 Task: Set a reminder to review and refine the organization's onboarding process, ensuring comprehensive training materials, seamless integration, and a positive new employee experience by October 12th at 11 AM.
Action: Mouse moved to (67, 91)
Screenshot: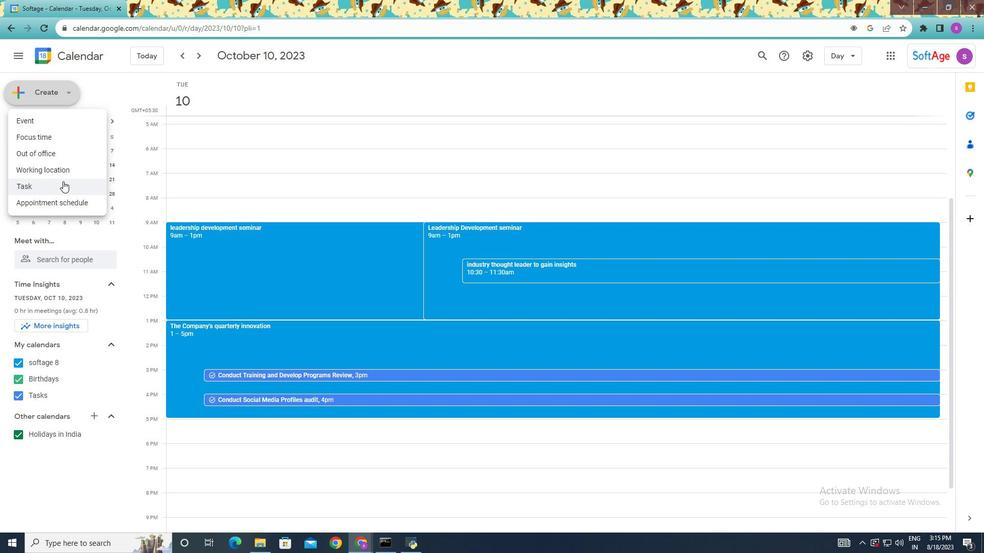 
Action: Mouse pressed left at (67, 91)
Screenshot: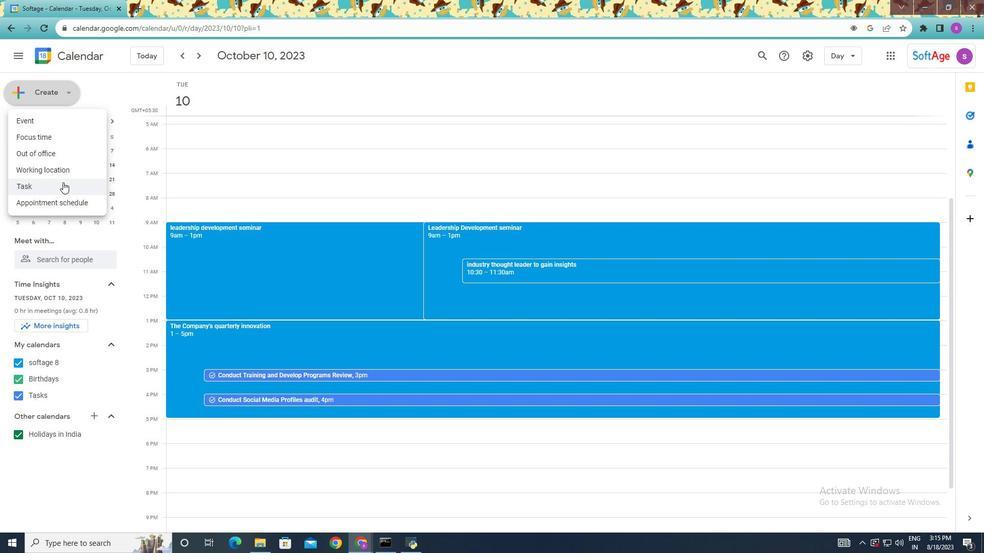 
Action: Mouse moved to (62, 183)
Screenshot: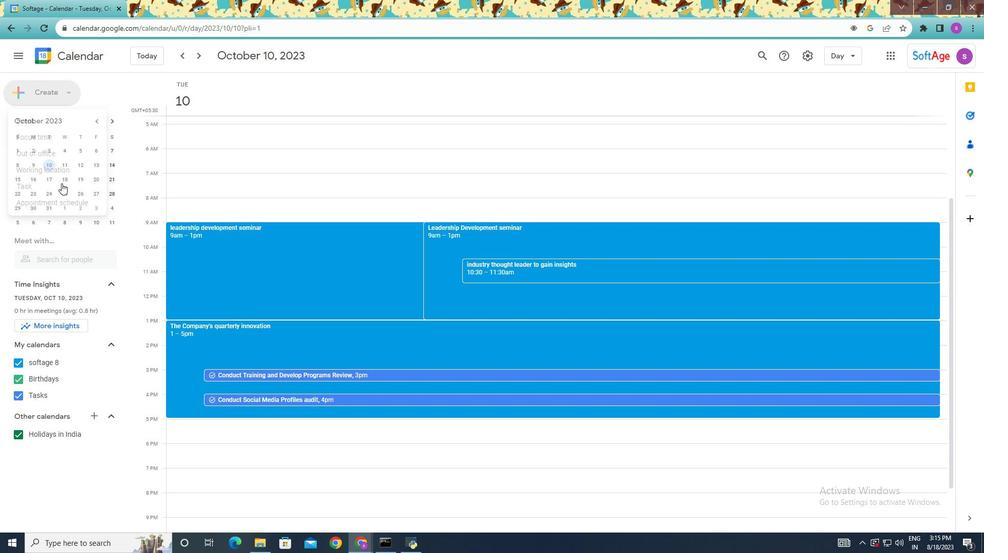 
Action: Mouse pressed left at (62, 183)
Screenshot: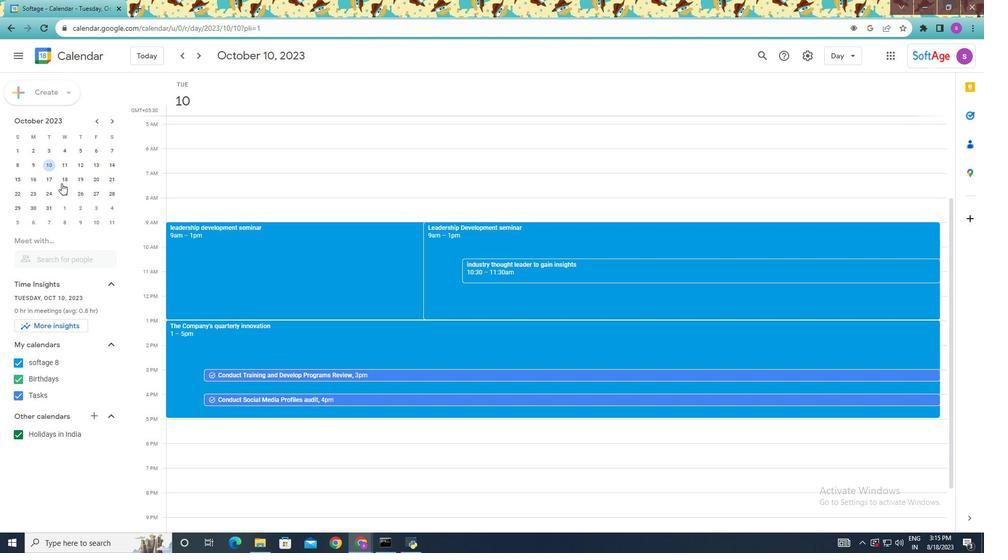 
Action: Mouse moved to (406, 211)
Screenshot: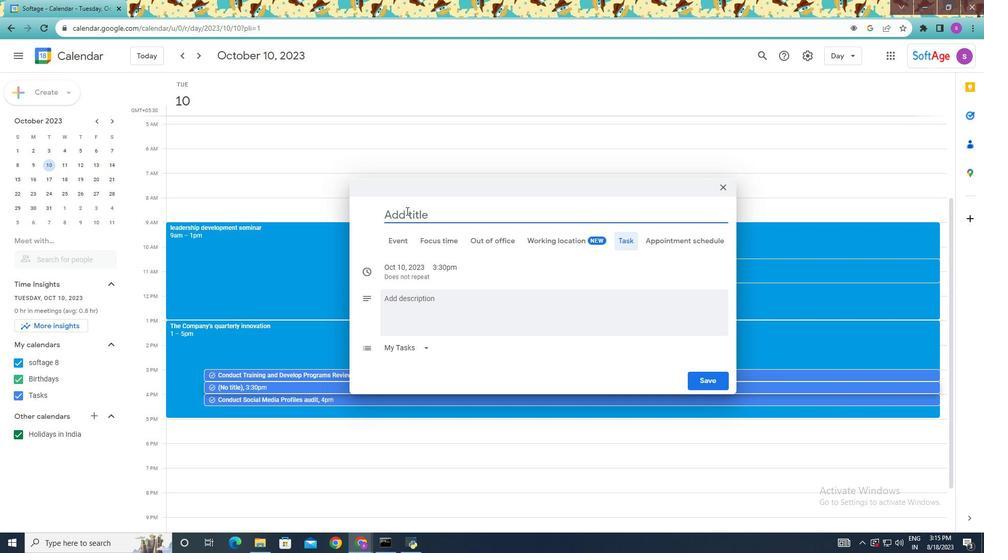 
Action: Mouse pressed left at (406, 211)
Screenshot: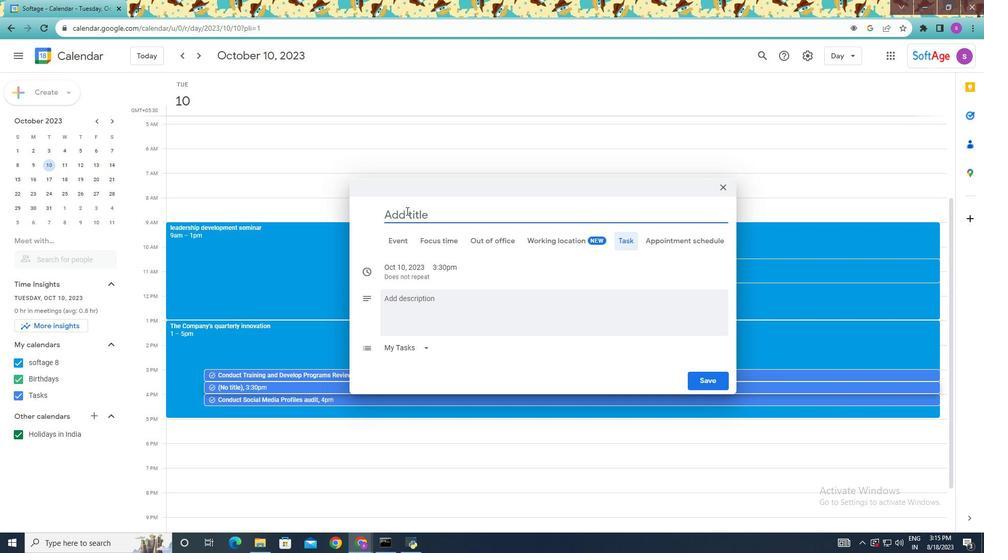 
Action: Key pressed <Key.shift>Review<Key.space>and<Key.space>refine<Key.space>the<Key.space>organization's
Screenshot: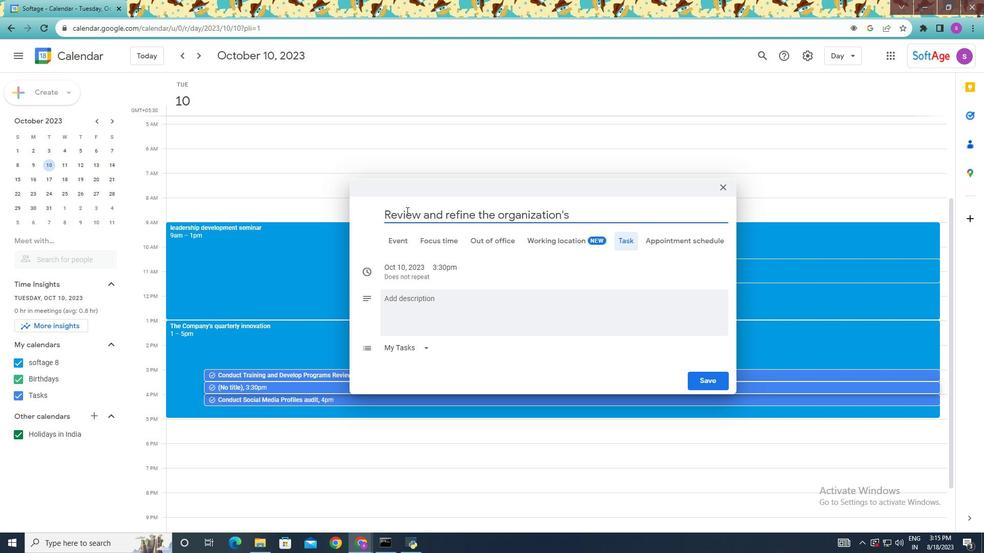 
Action: Mouse moved to (406, 269)
Screenshot: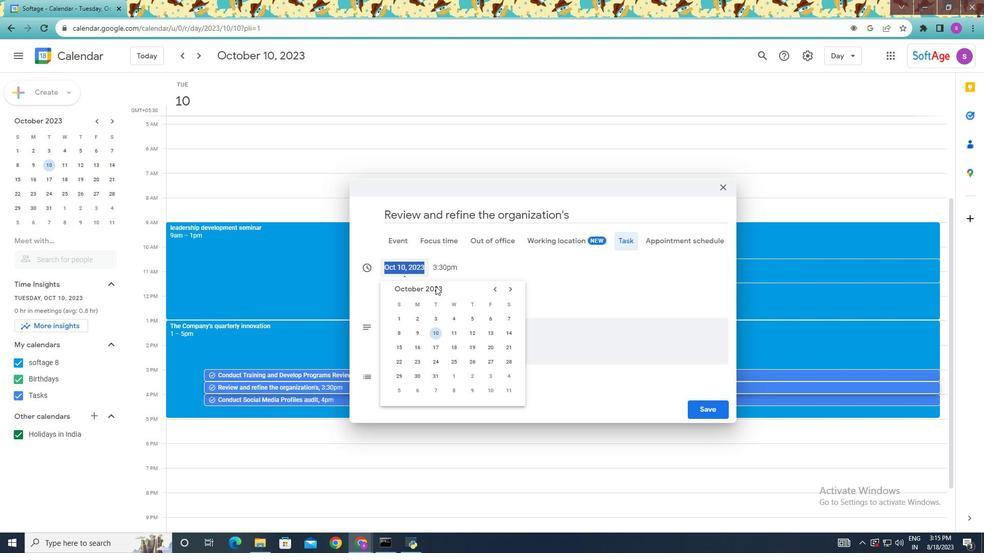 
Action: Mouse pressed left at (406, 269)
Screenshot: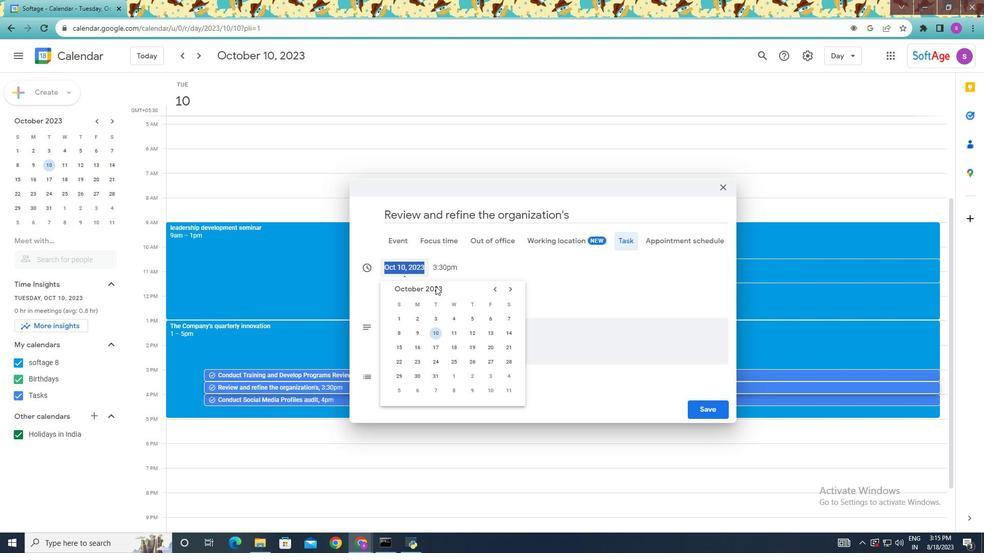 
Action: Mouse moved to (474, 333)
Screenshot: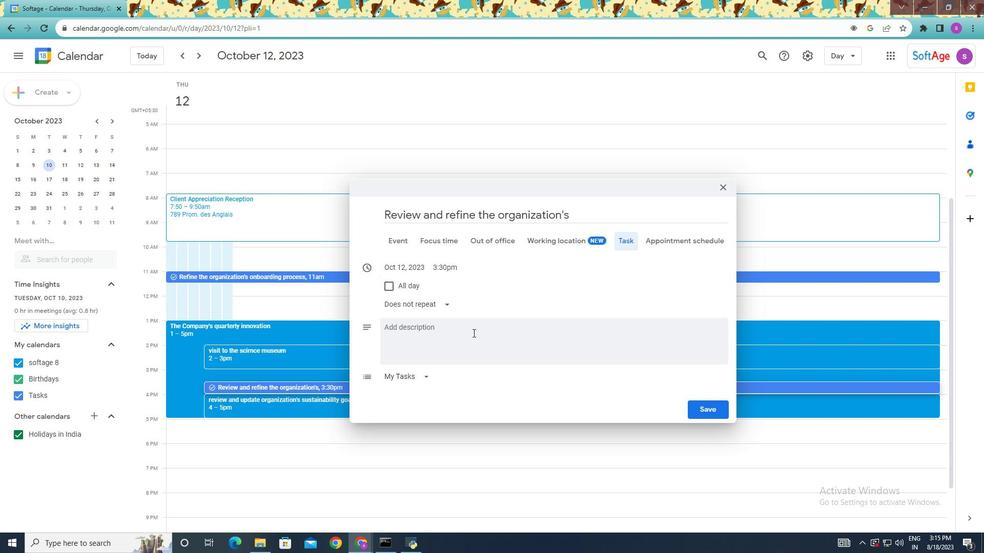 
Action: Mouse pressed left at (474, 333)
Screenshot: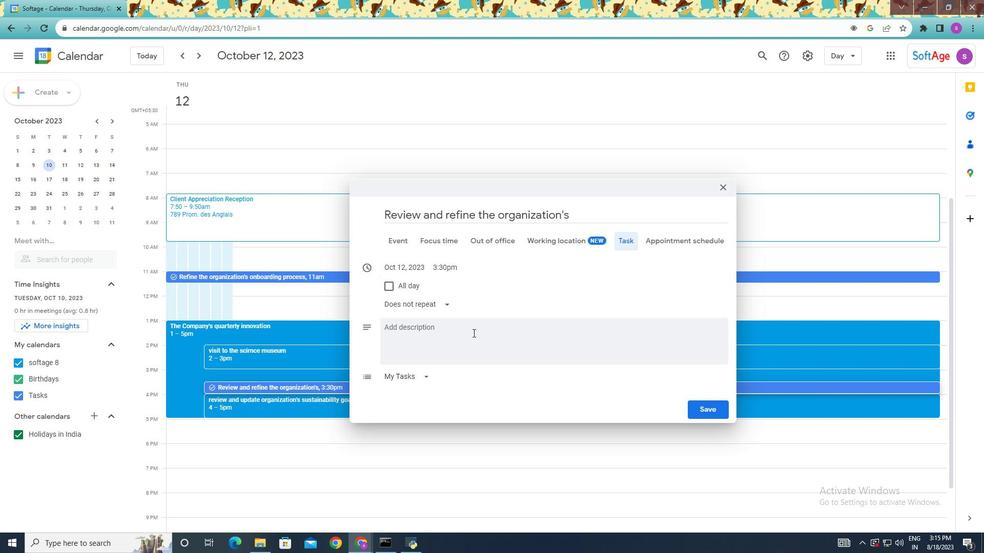 
Action: Mouse moved to (444, 267)
Screenshot: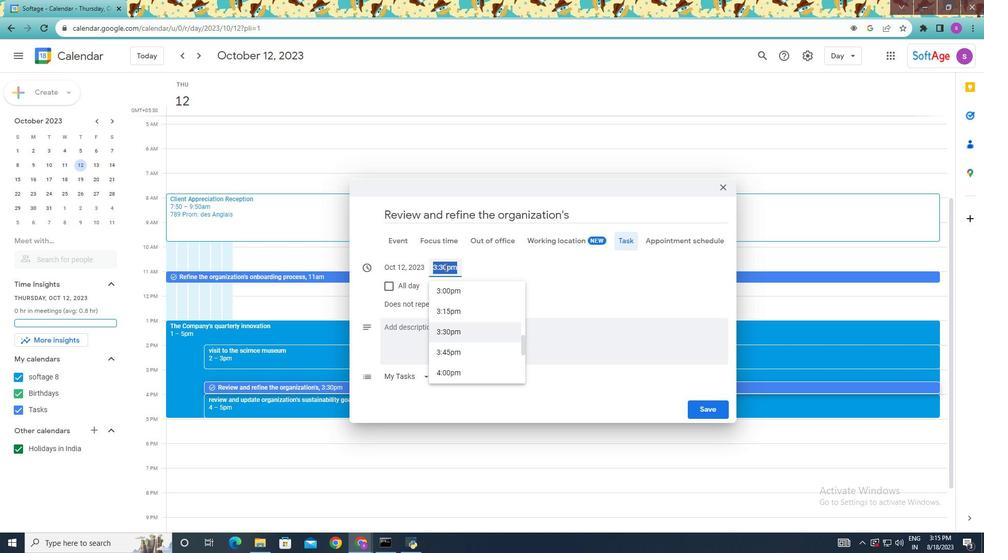 
Action: Mouse pressed left at (444, 267)
Screenshot: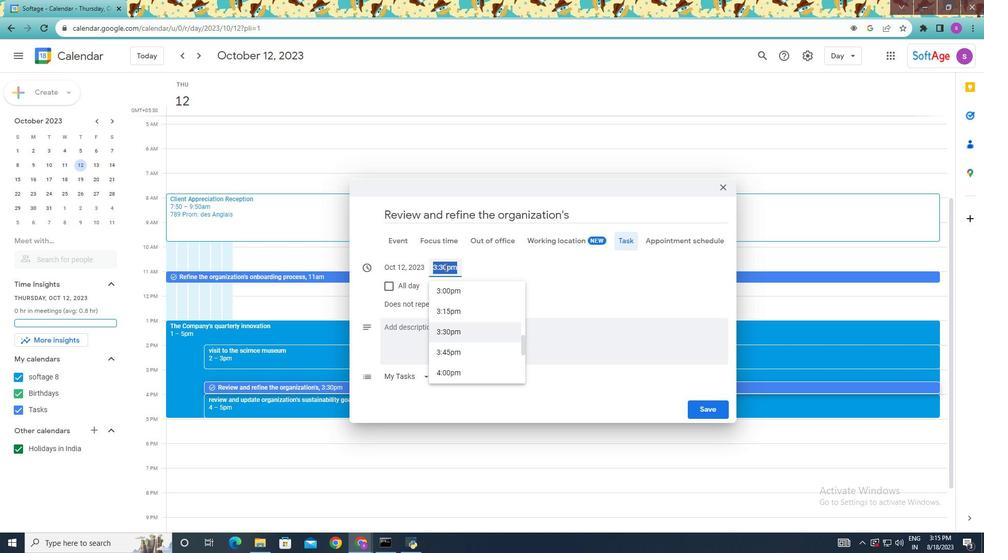 
Action: Mouse moved to (480, 361)
Screenshot: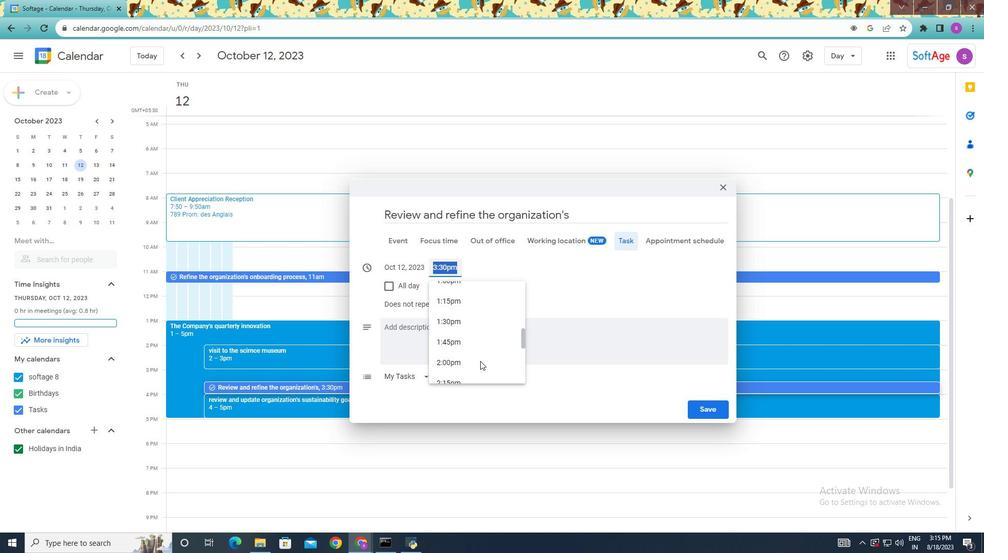 
Action: Mouse scrolled (480, 362) with delta (0, 0)
Screenshot: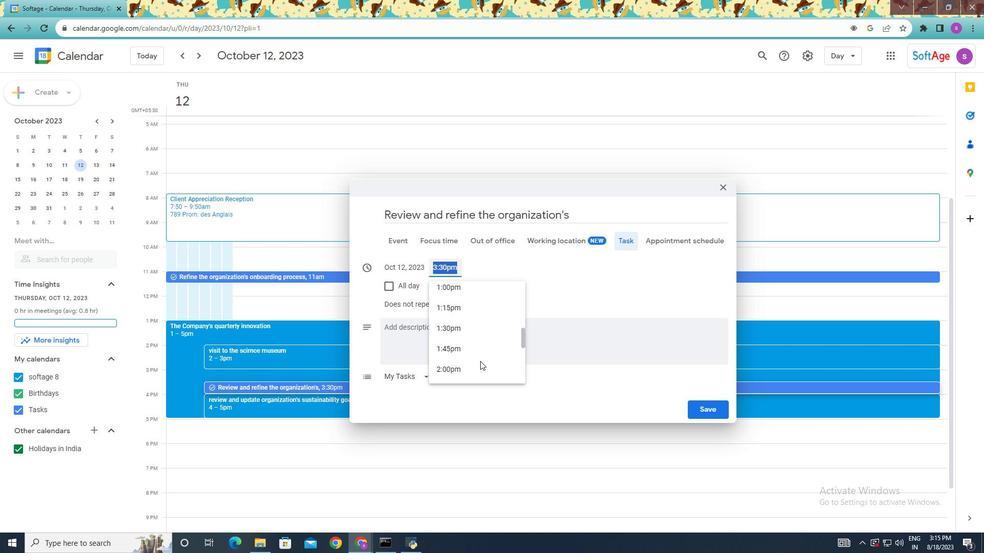 
Action: Mouse scrolled (480, 362) with delta (0, 0)
Screenshot: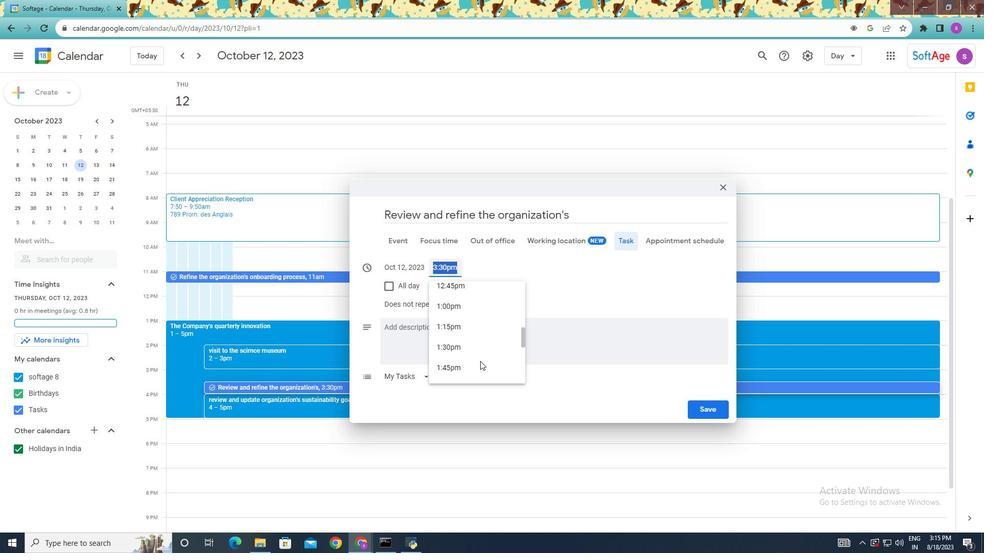 
Action: Mouse scrolled (480, 362) with delta (0, 0)
Screenshot: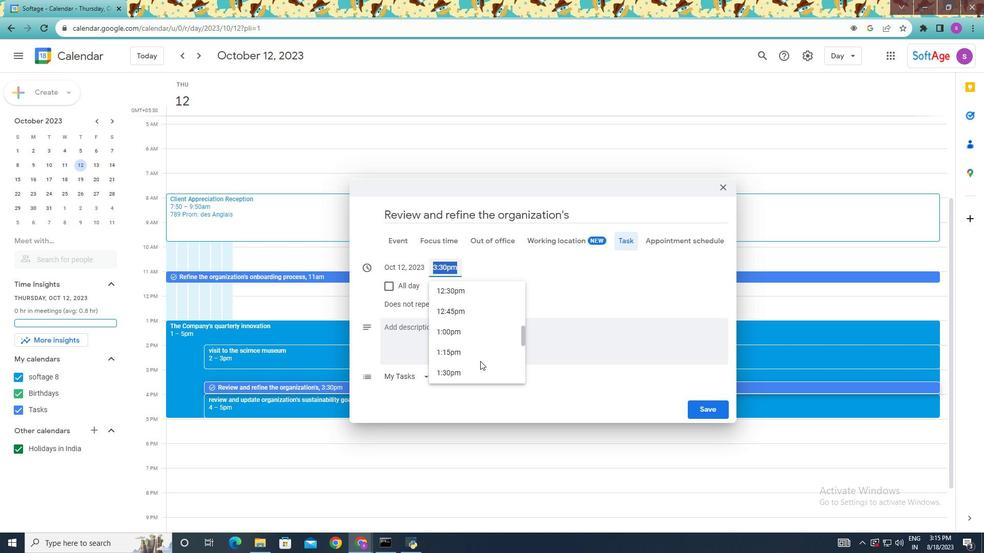 
Action: Mouse scrolled (480, 362) with delta (0, 0)
Screenshot: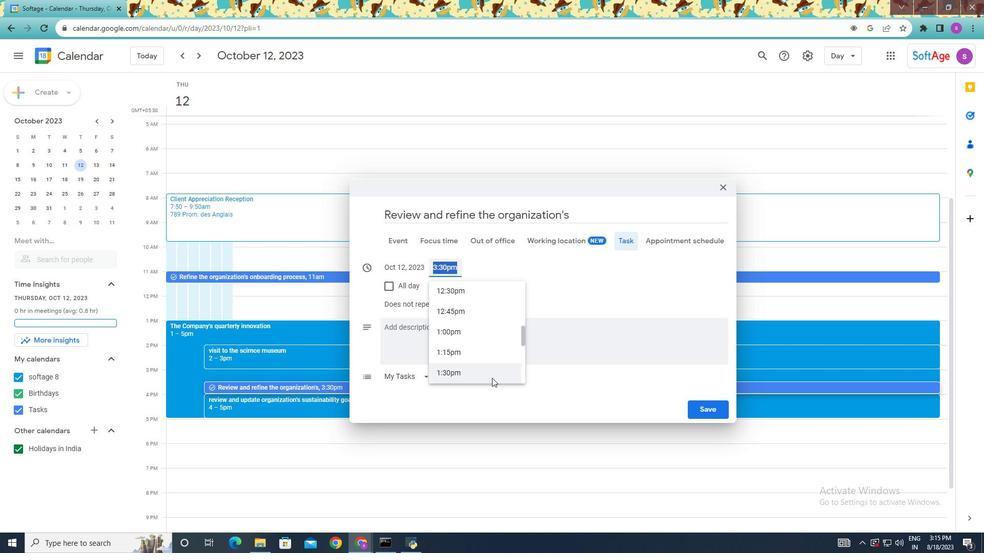 
Action: Mouse moved to (475, 330)
Screenshot: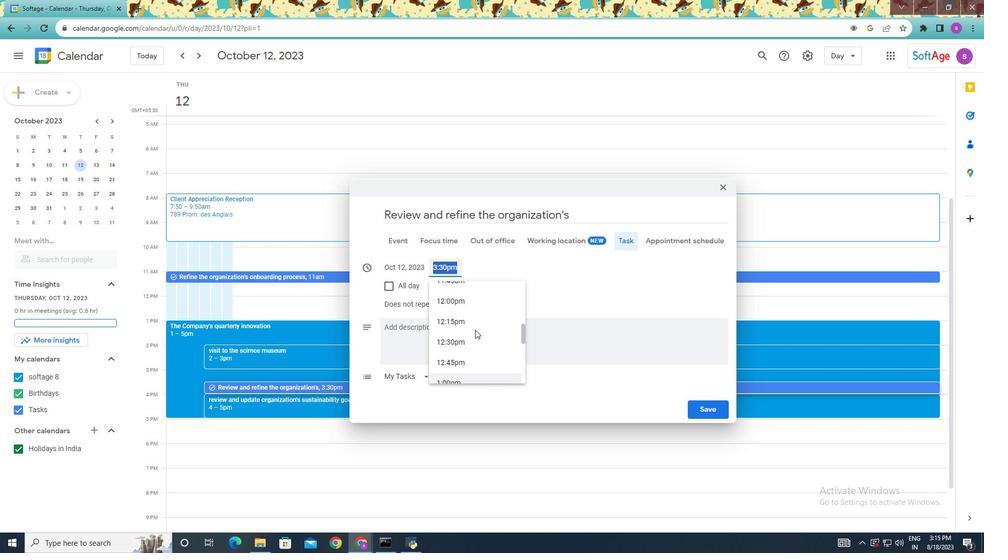 
Action: Mouse scrolled (475, 330) with delta (0, 0)
Screenshot: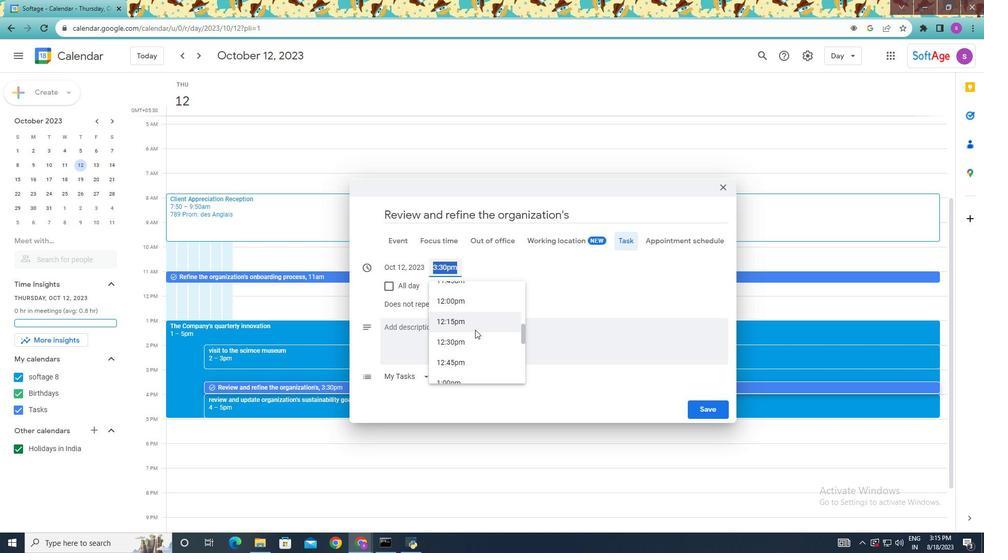 
Action: Mouse scrolled (475, 330) with delta (0, 0)
Screenshot: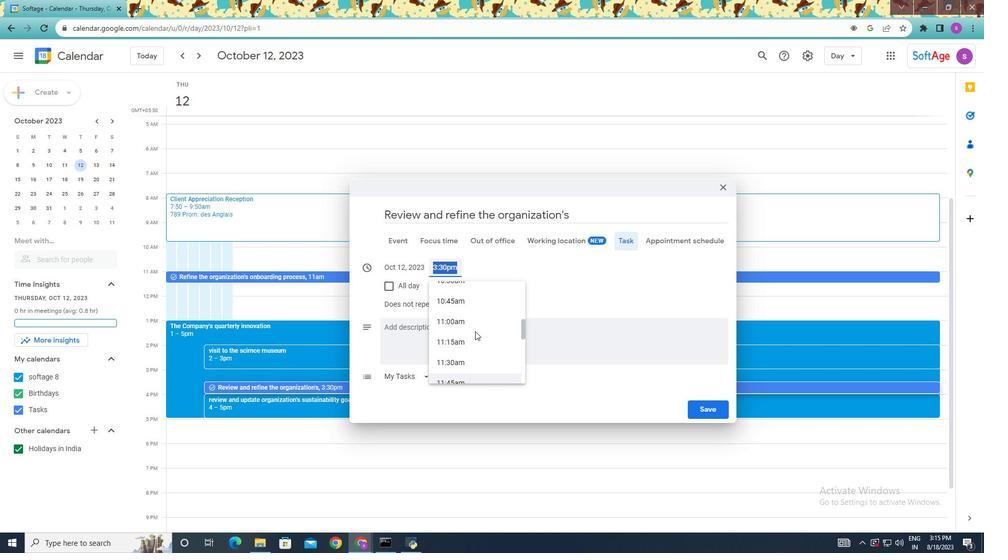 
Action: Mouse moved to (475, 331)
Screenshot: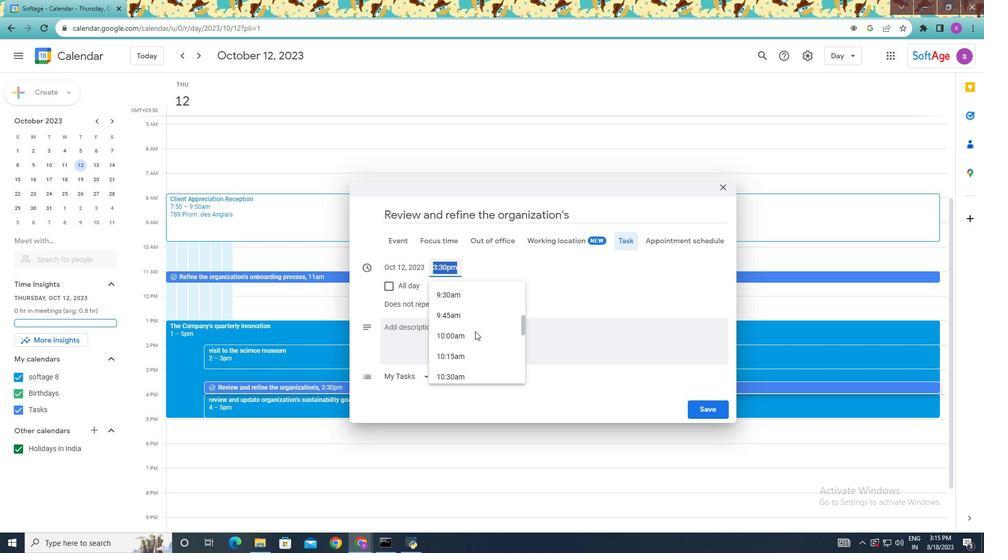 
Action: Mouse scrolled (475, 332) with delta (0, 0)
Screenshot: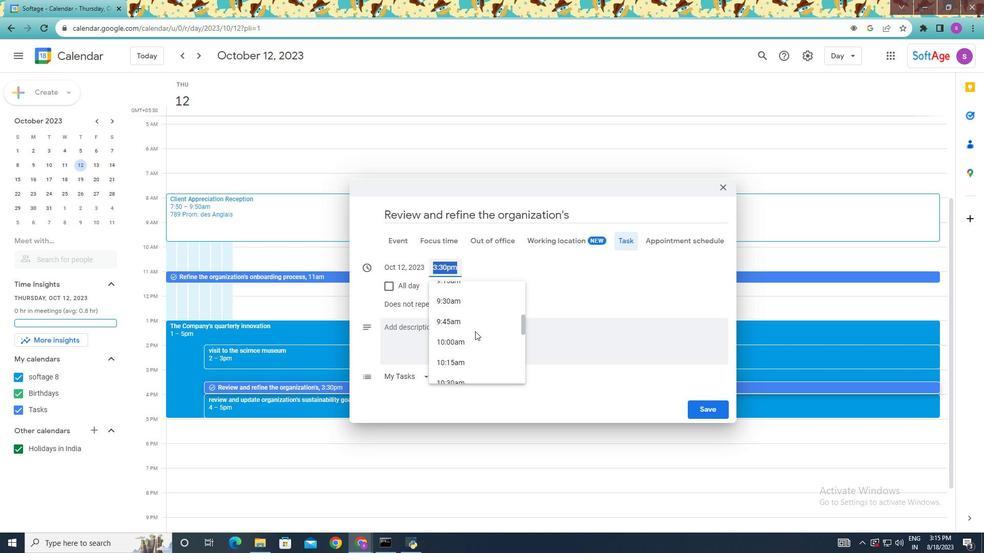 
Action: Mouse scrolled (475, 332) with delta (0, 0)
Screenshot: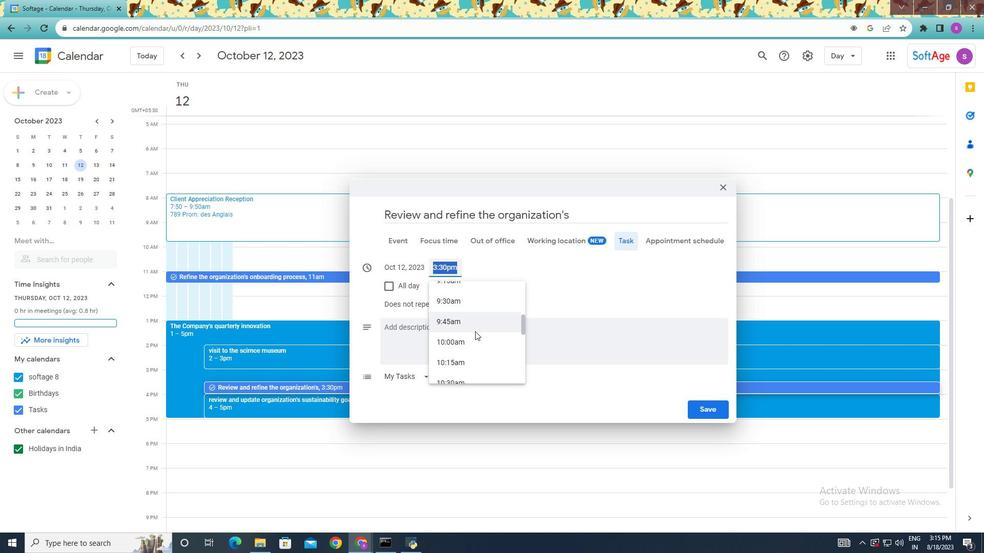 
Action: Mouse scrolled (475, 332) with delta (0, 0)
Screenshot: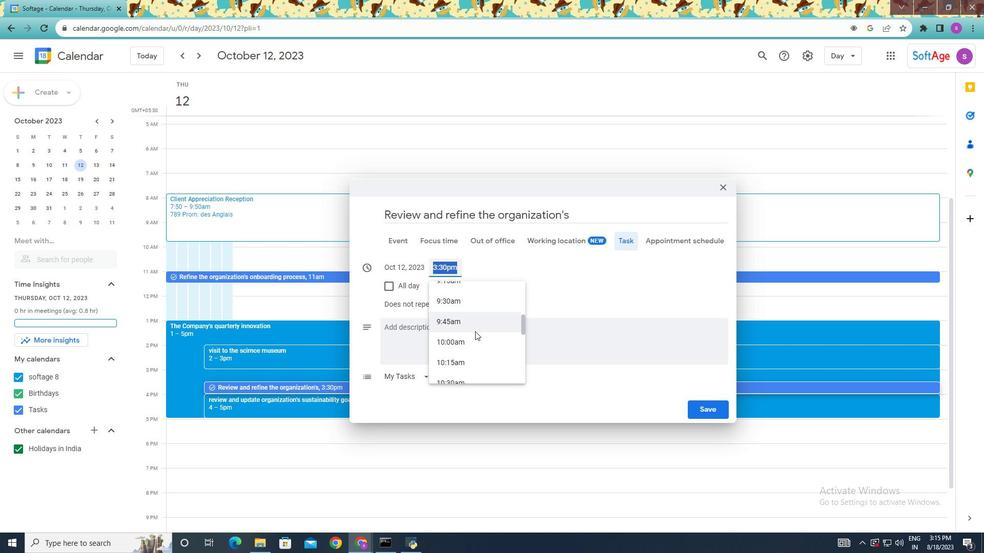 
Action: Mouse moved to (473, 343)
Screenshot: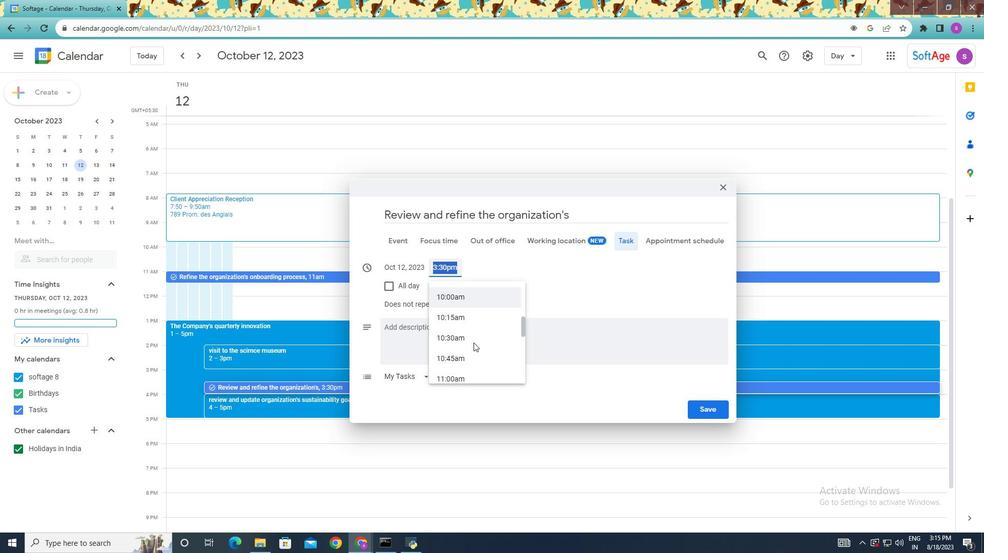 
Action: Mouse scrolled (473, 342) with delta (0, 0)
Screenshot: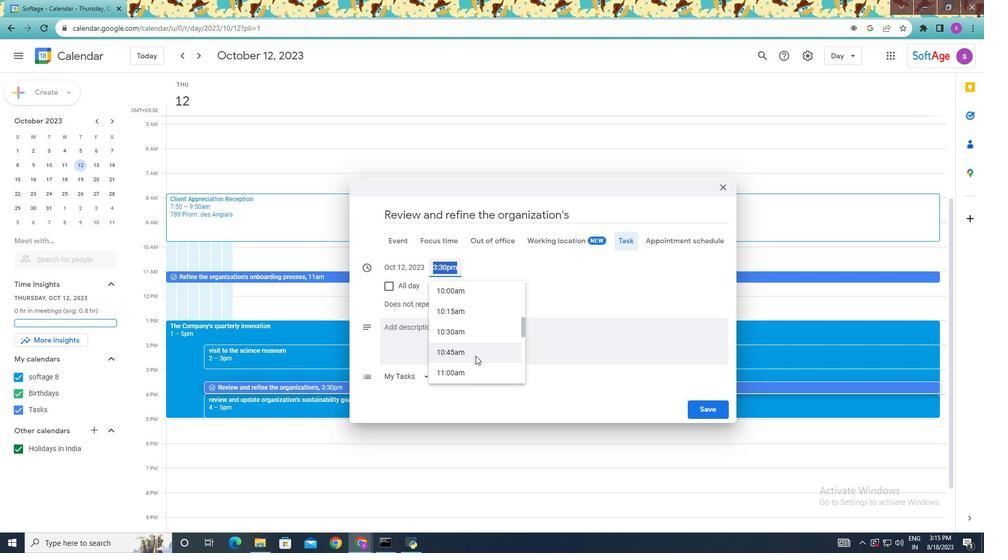 
Action: Mouse moved to (478, 373)
Screenshot: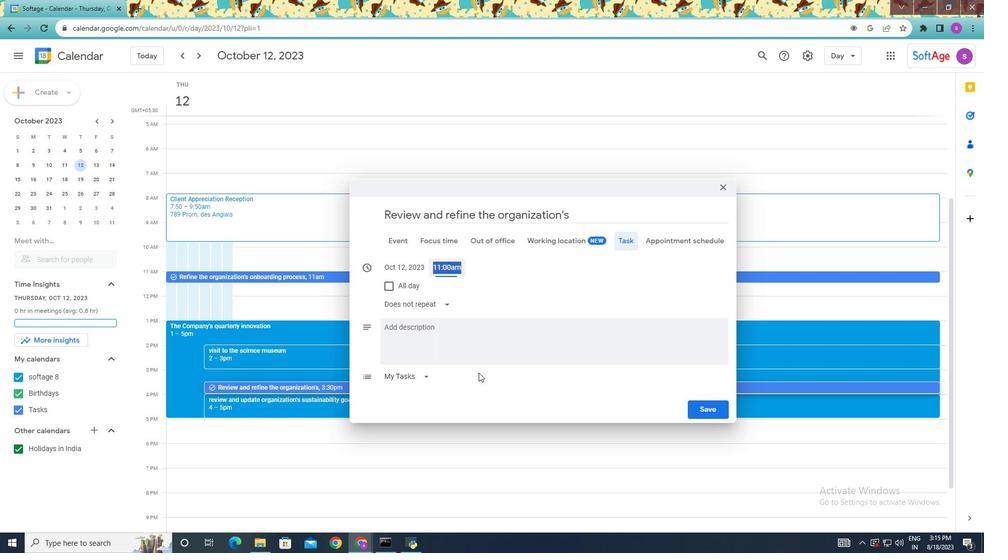 
Action: Mouse pressed left at (478, 373)
Screenshot: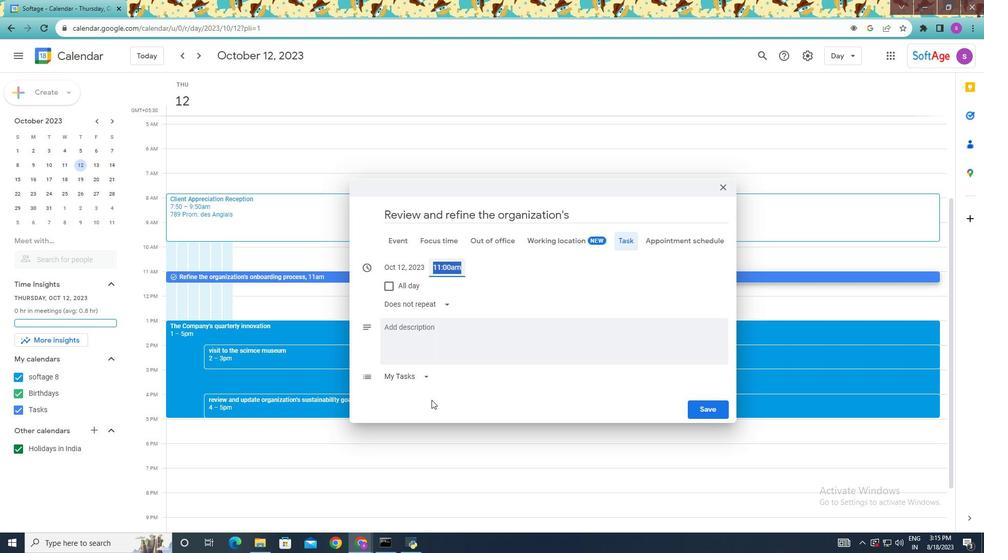 
Action: Mouse moved to (416, 333)
Screenshot: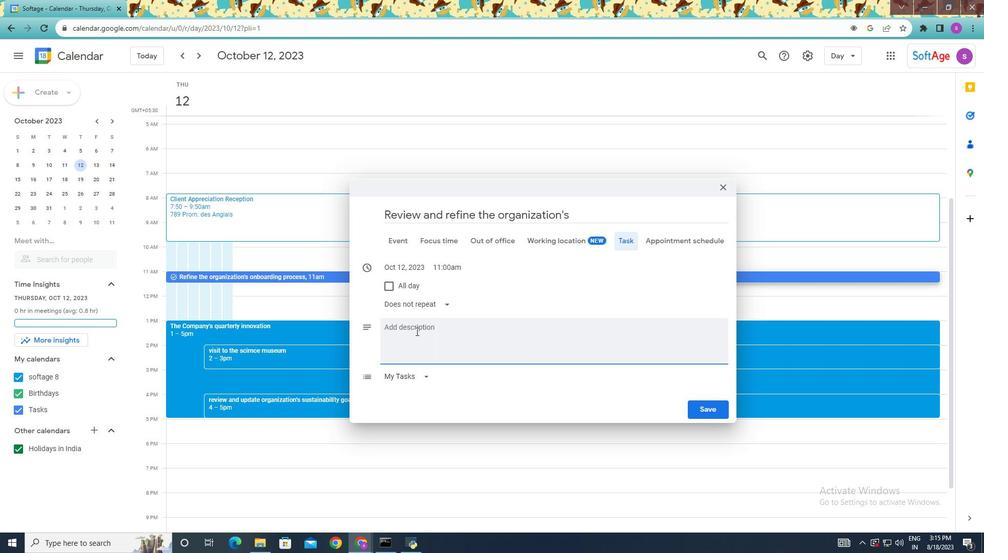 
Action: Mouse pressed left at (416, 333)
Screenshot: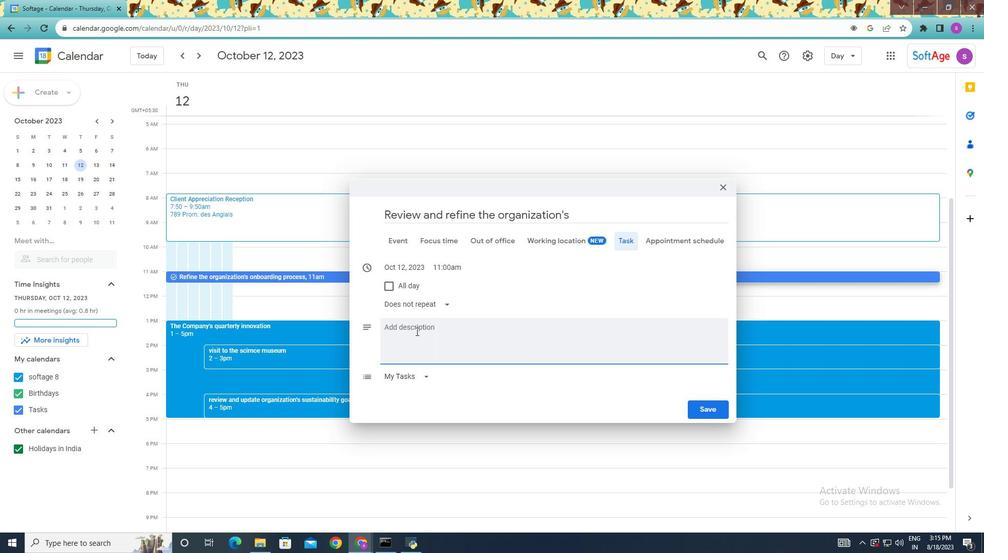 
Action: Mouse moved to (416, 331)
Screenshot: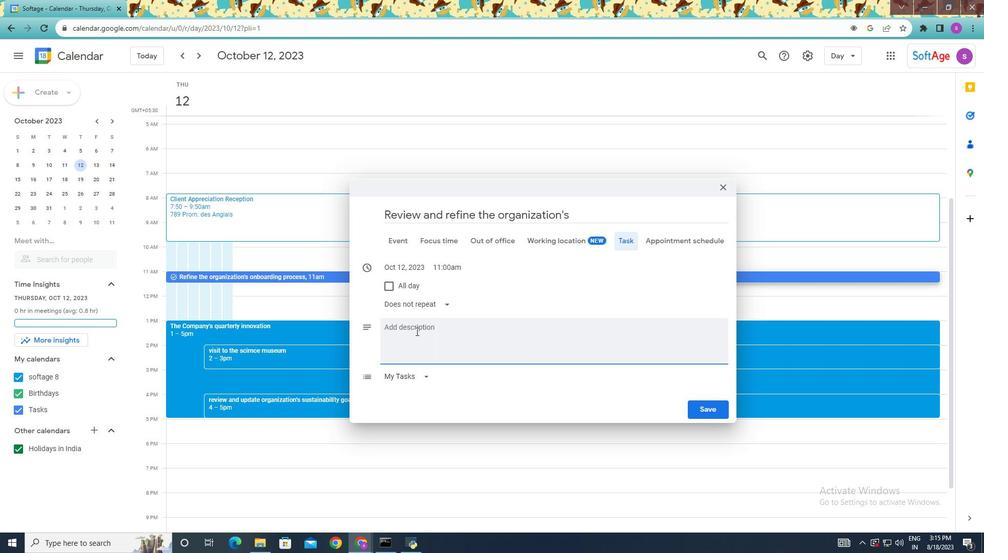 
Action: Key pressed <Key.shift><Key.shift><Key.shift><Key.shift>Ensure<Key.space>comprehensive<Key.space>training<Key.space>materials,<Key.space>seanless<Key.space>in<Key.backspace><Key.backspace><Key.backspace><Key.backspace><Key.backspace><Key.backspace><Key.backspace><Key.backspace><Key.backspace><Key.backspace><Key.backspace><Key.backspace><Key.backspace><Key.backspace><Key.backspace><Key.backspace><Key.backspace><Key.backspace><Key.backspace><Key.backspace><Key.backspace><Key.backspace><Key.backspace><Key.backspace><Key.backspace><Key.backspace><Key.backspace><Key.backspace><Key.backspace><Key.backspace><Key.backspace><Key.backspace><Key.backspace><Key.backspace><Key.backspace><Key.backspace><Key.backspace><Key.backspace><Key.backspace><Key.backspace><Key.backspace><Key.backspace><Key.backspace><Key.backspace><Key.backspace><Key.backspace><Key.backspace><Key.backspace><Key.backspace><Key.backspace><Key.backspace><Key.backspace><Key.backspace><Key.backspace><Key.backspace><Key.backspace><Key.backspace><Key.shift>Organization's<Key.space>onboarding<Key.space>process<Key.space>ensuring<Key.space>comprehensive<Key.space>training<Key.space>materials<Key.space>seamless<Key.space>intergt<Key.backspace>ration,<Key.space>and<Key.space>a<Key.space>postive<Key.space>new<Key.space>employee<Key.space>experience.
Screenshot: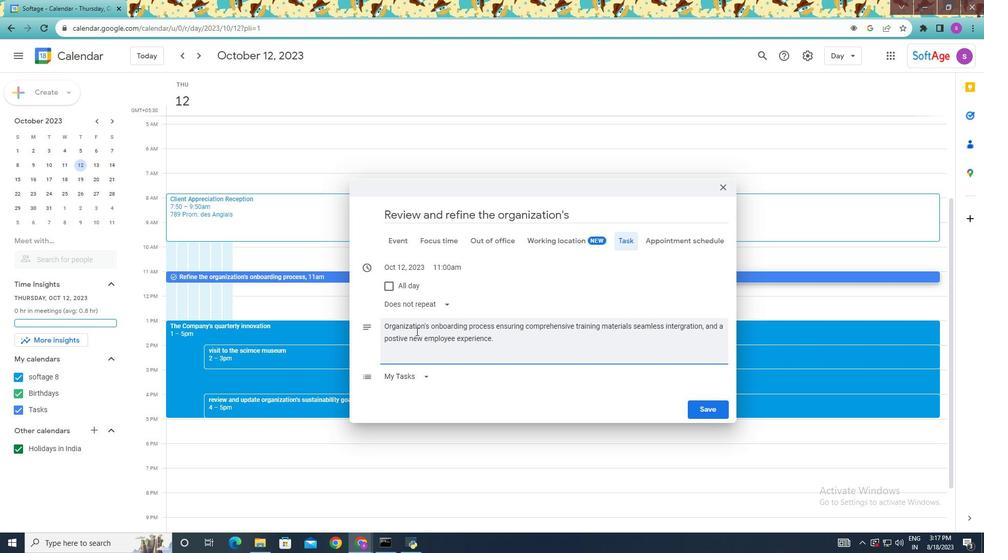 
Action: Mouse moved to (713, 408)
Screenshot: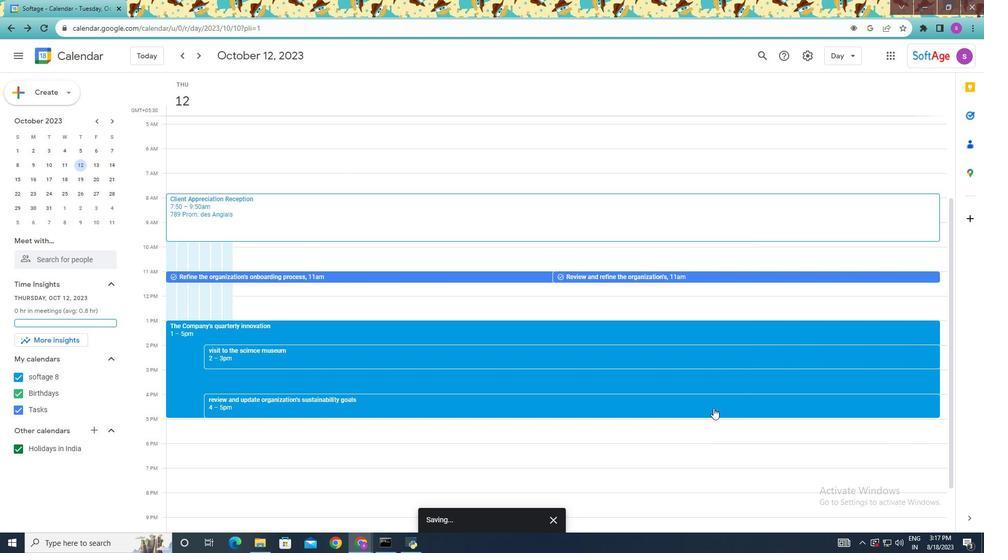 
Action: Mouse pressed left at (713, 408)
Screenshot: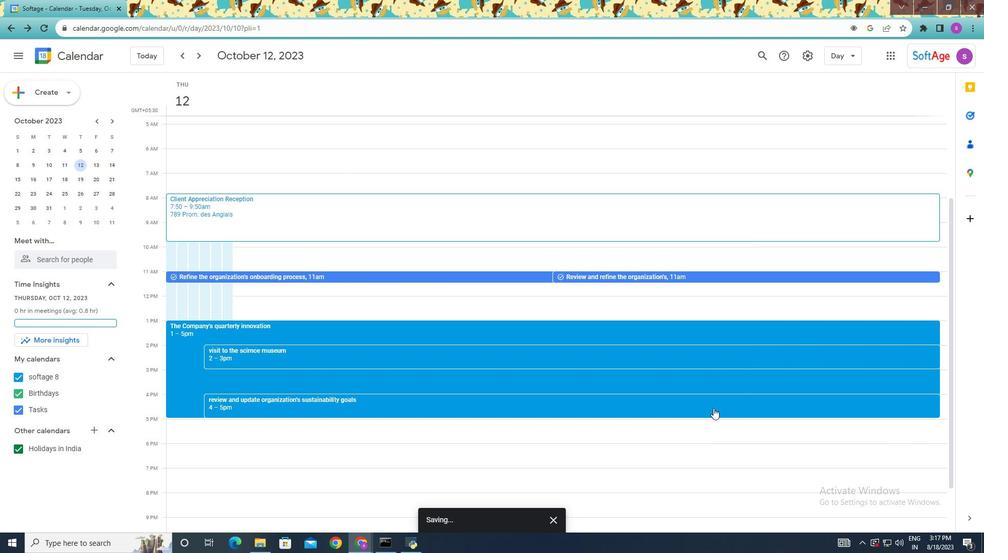 
Action: Mouse moved to (552, 393)
Screenshot: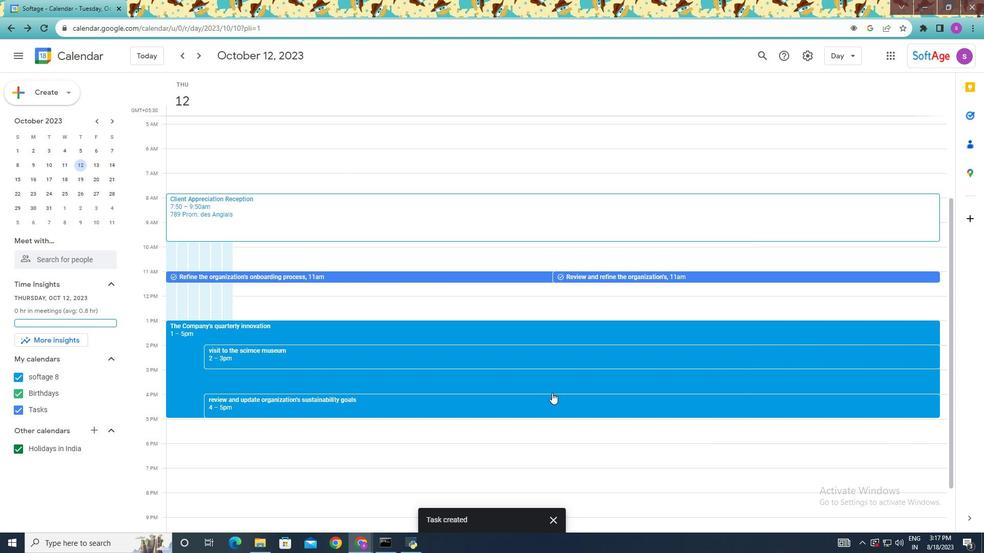 
